 Task: Add an attachment to a Trello card and create an automation button to move the card to the 'To Do' list on Board0000000033.
Action: Mouse moved to (296, 210)
Screenshot: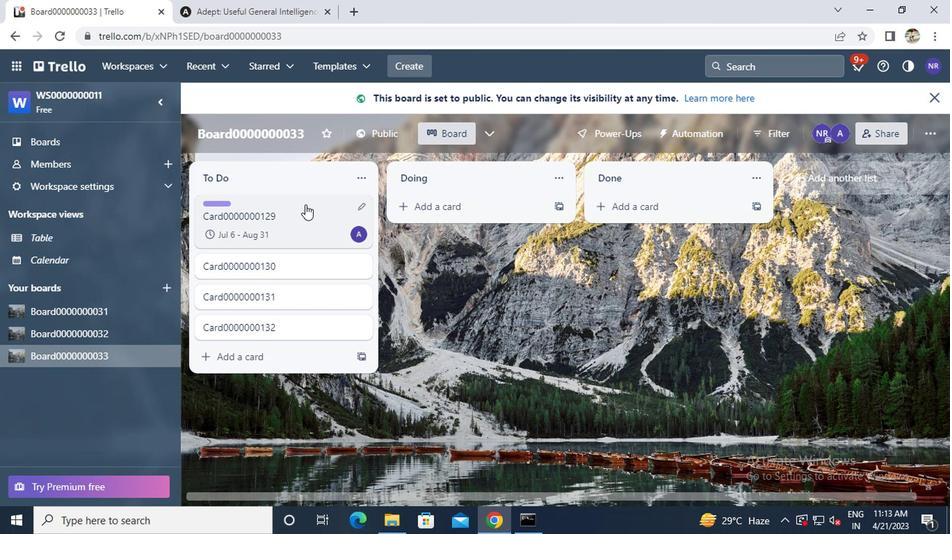 
Action: Mouse pressed left at (296, 210)
Screenshot: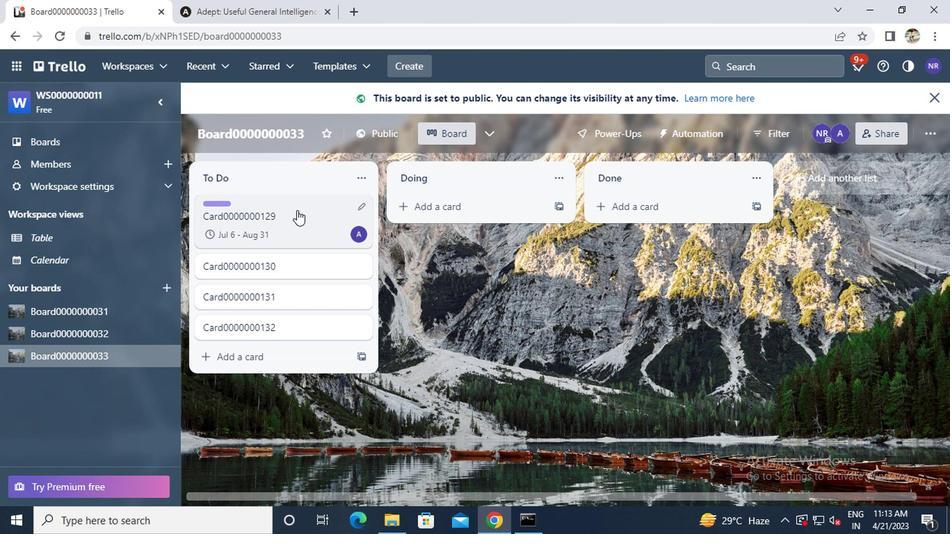 
Action: Mouse moved to (316, 217)
Screenshot: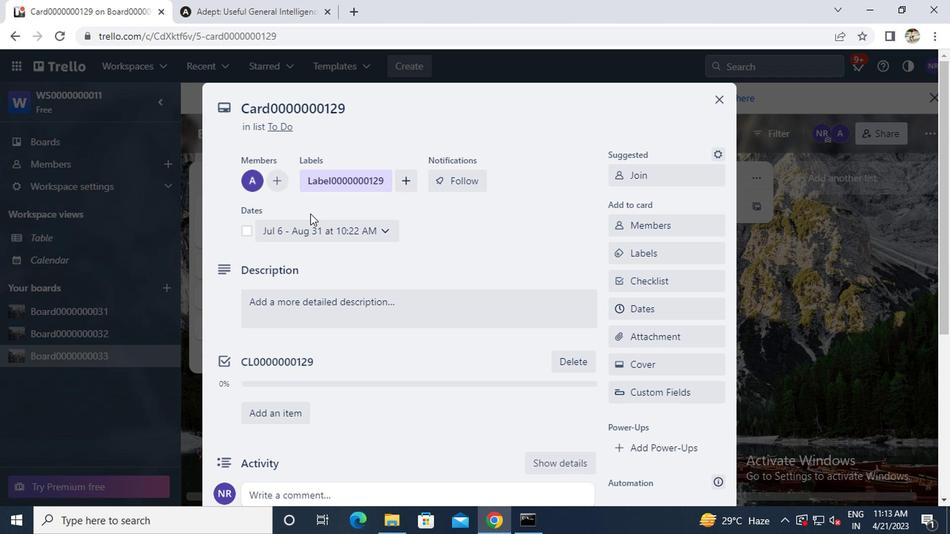 
Action: Mouse scrolled (316, 216) with delta (0, 0)
Screenshot: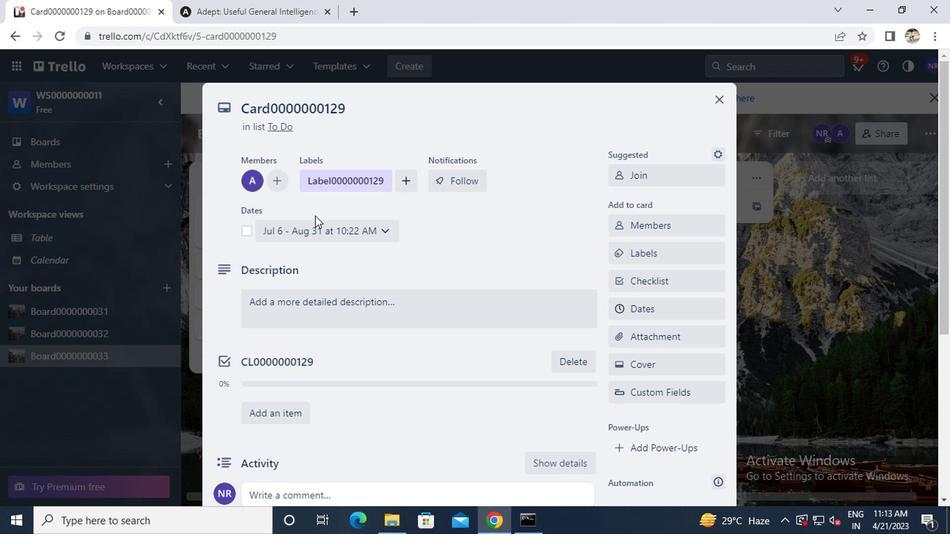 
Action: Mouse scrolled (316, 216) with delta (0, 0)
Screenshot: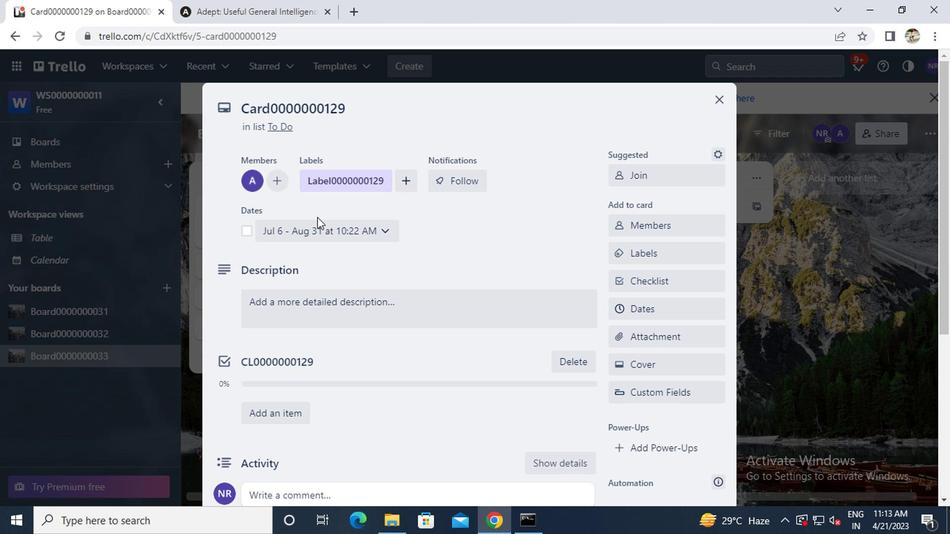 
Action: Mouse moved to (621, 198)
Screenshot: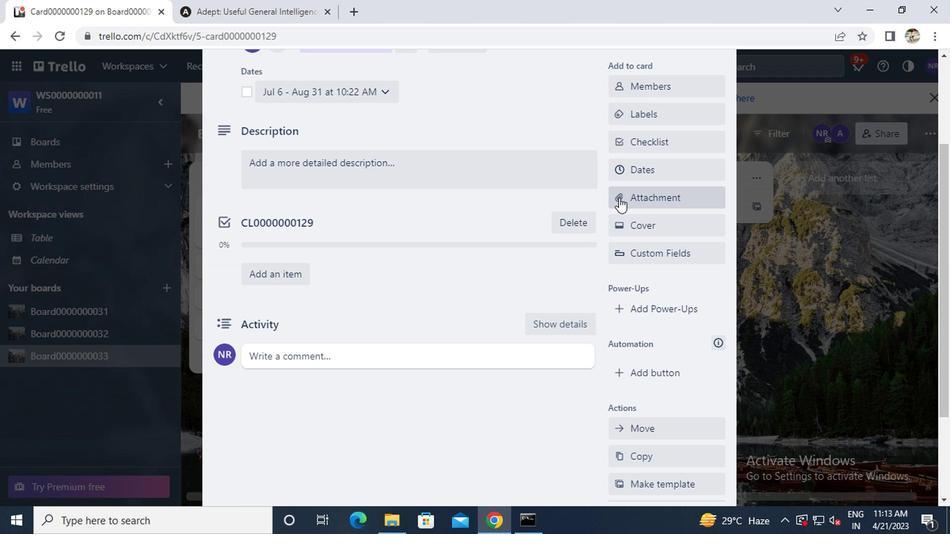 
Action: Mouse pressed left at (621, 198)
Screenshot: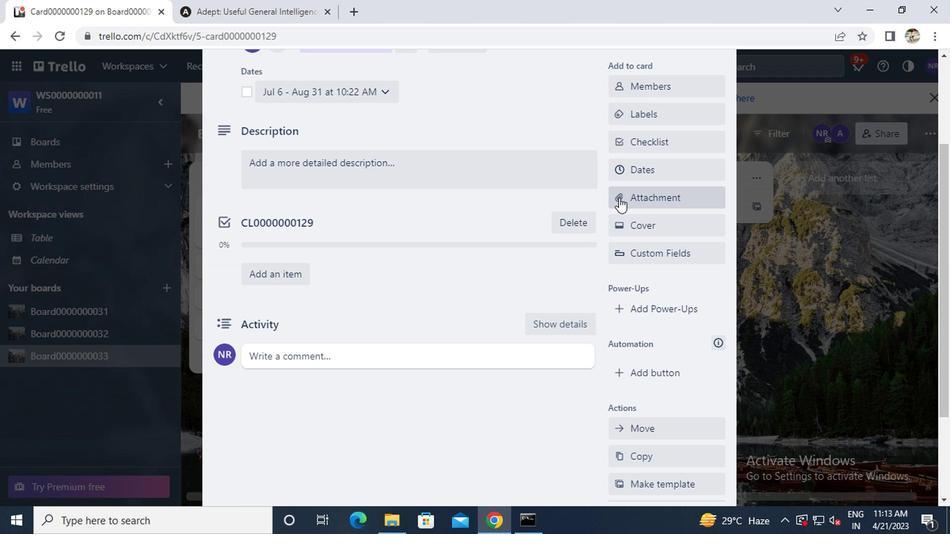 
Action: Mouse moved to (639, 118)
Screenshot: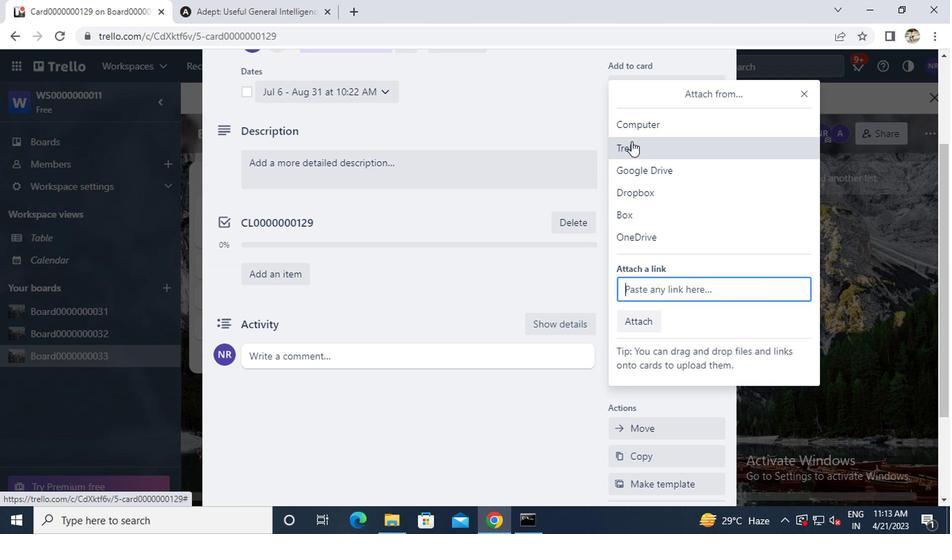 
Action: Mouse pressed left at (639, 118)
Screenshot: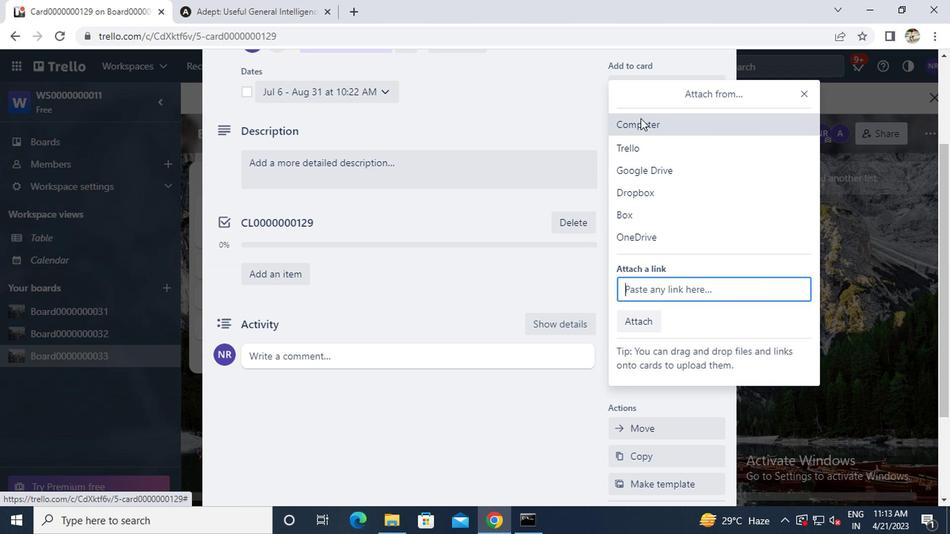 
Action: Mouse moved to (285, 204)
Screenshot: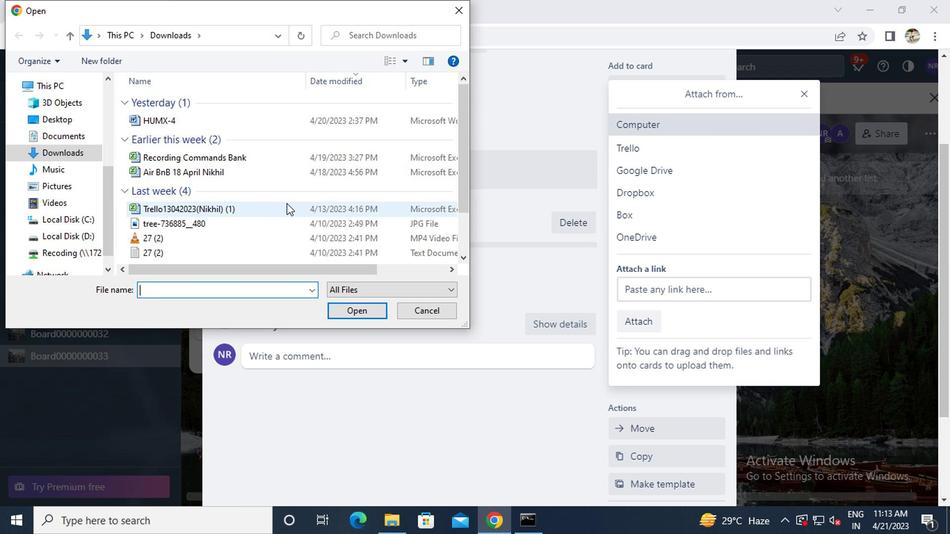
Action: Mouse pressed left at (285, 204)
Screenshot: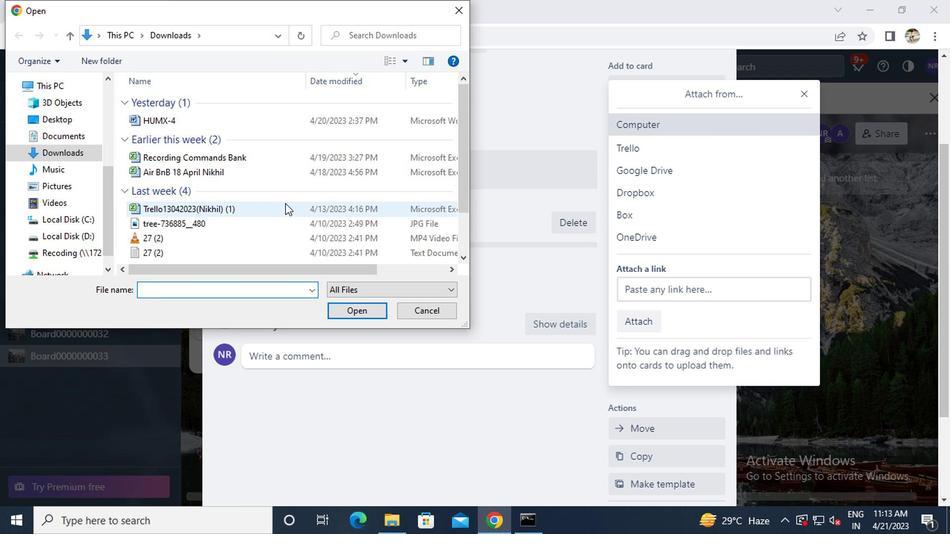 
Action: Mouse moved to (342, 307)
Screenshot: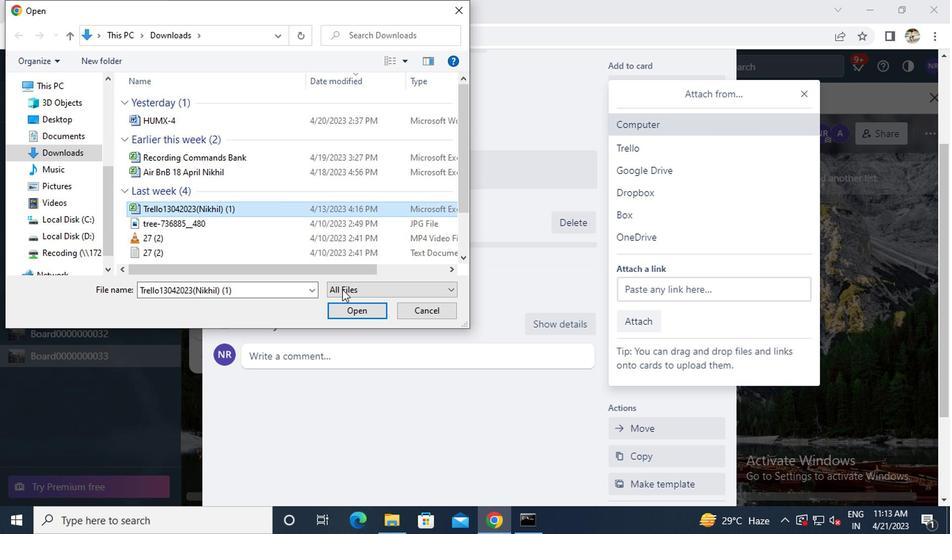 
Action: Mouse pressed left at (342, 307)
Screenshot: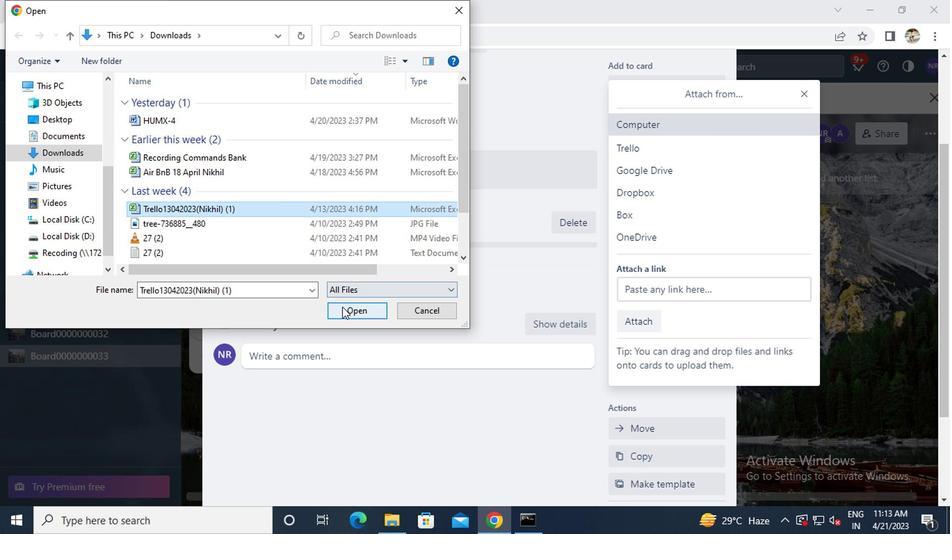 
Action: Mouse moved to (640, 223)
Screenshot: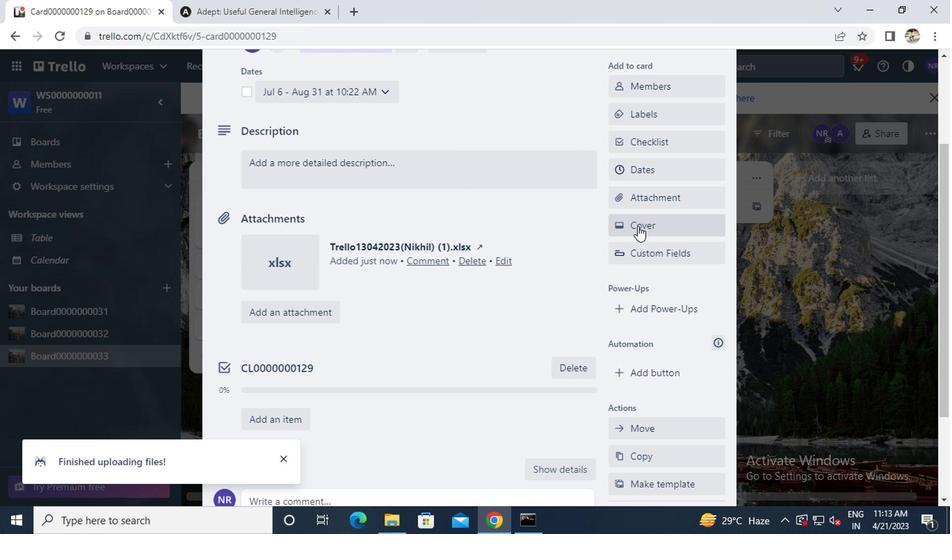 
Action: Mouse pressed left at (640, 223)
Screenshot: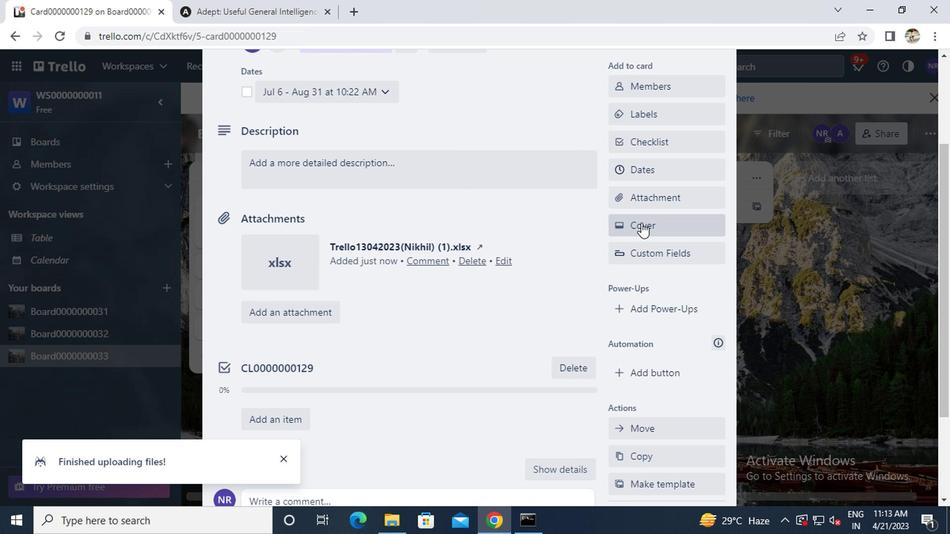 
Action: Mouse moved to (795, 218)
Screenshot: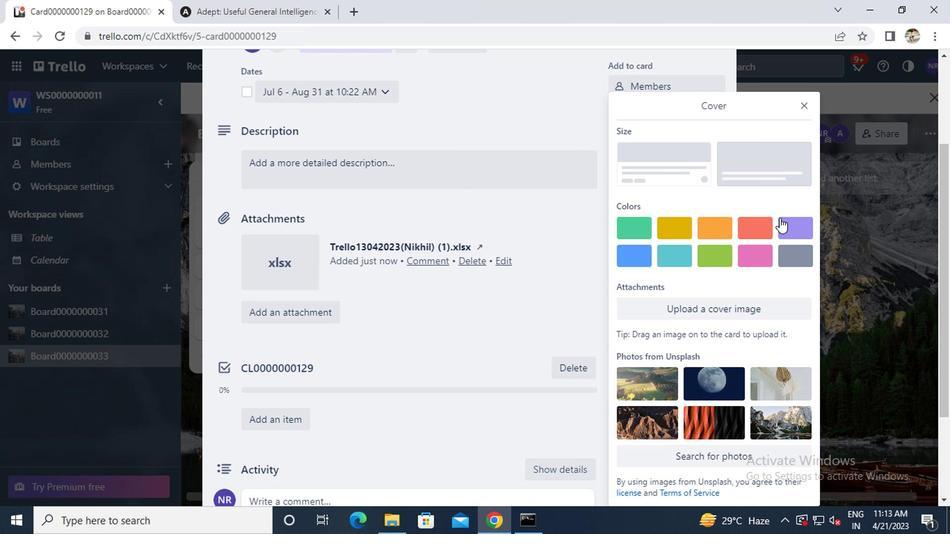 
Action: Mouse pressed left at (795, 218)
Screenshot: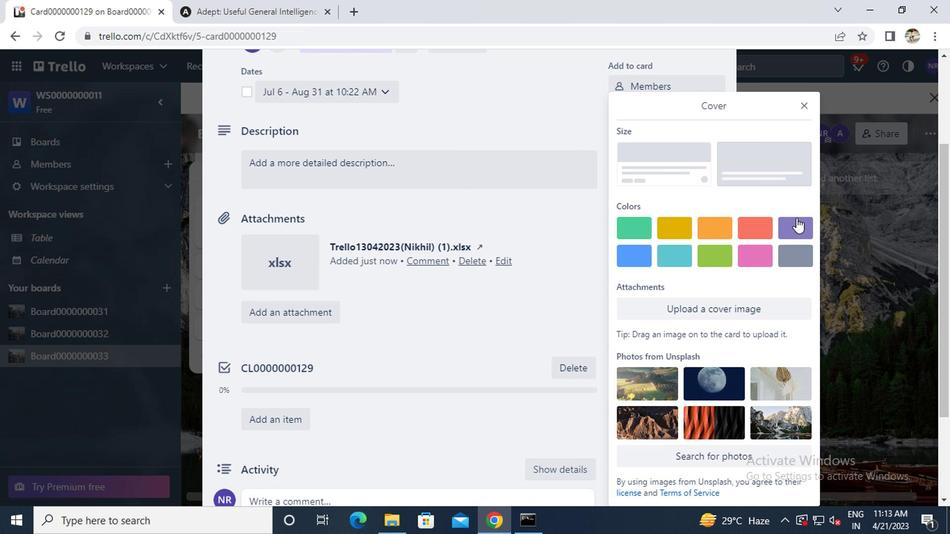 
Action: Mouse moved to (802, 95)
Screenshot: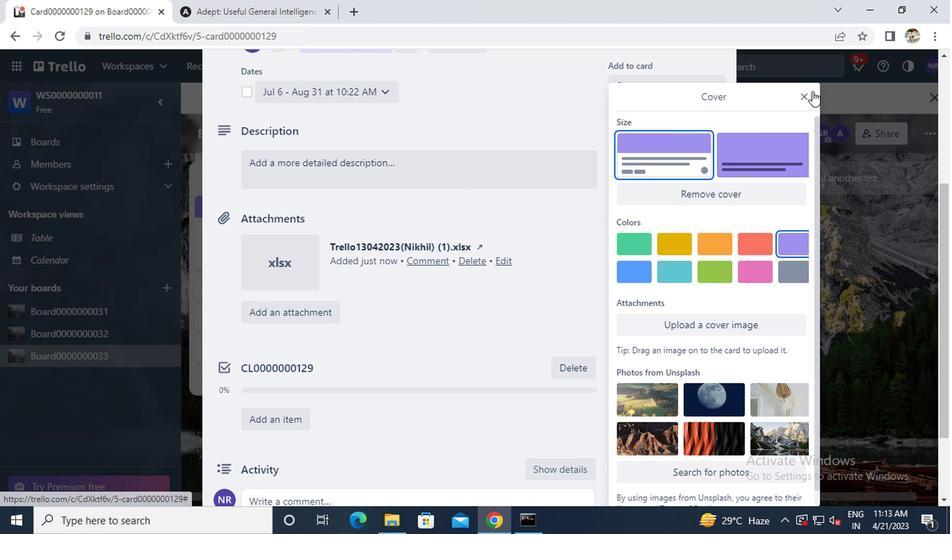 
Action: Mouse pressed left at (802, 95)
Screenshot: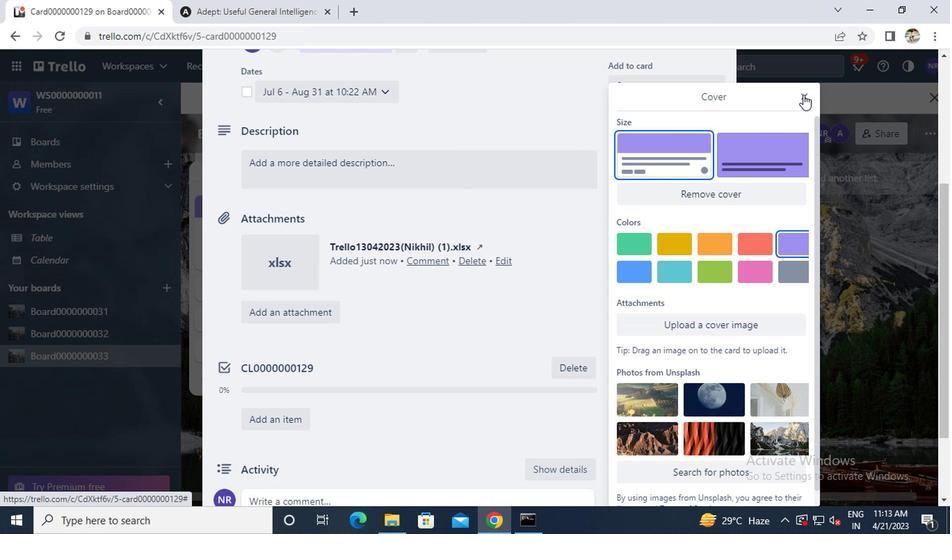 
Action: Mouse moved to (644, 345)
Screenshot: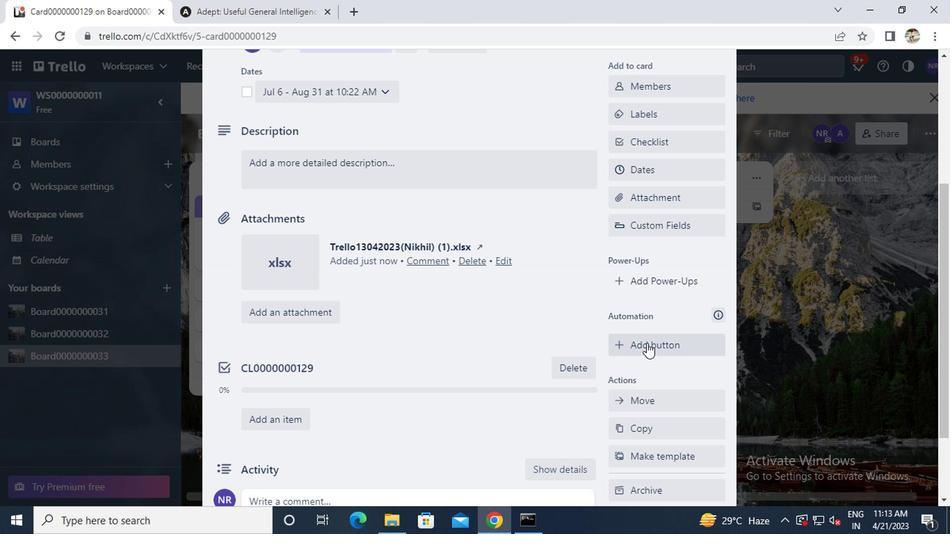 
Action: Mouse pressed left at (644, 345)
Screenshot: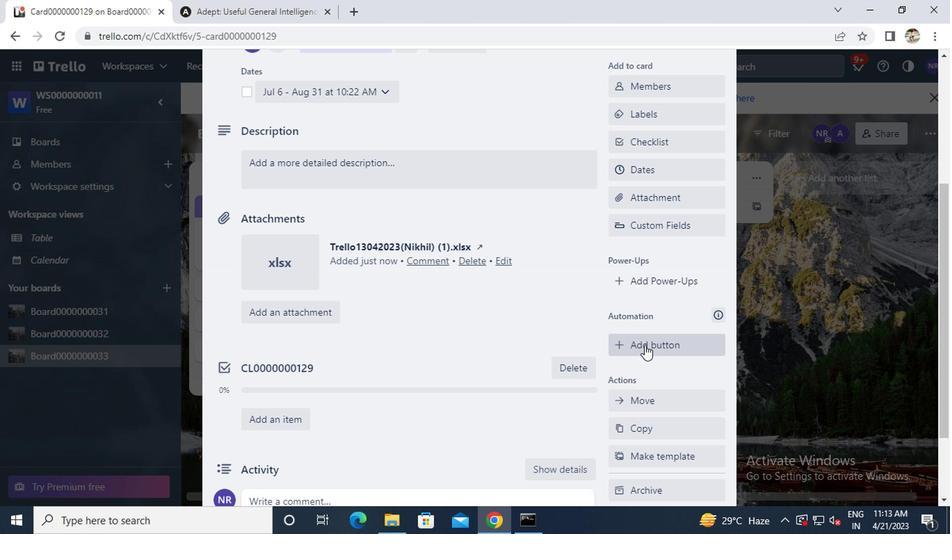 
Action: Mouse moved to (646, 161)
Screenshot: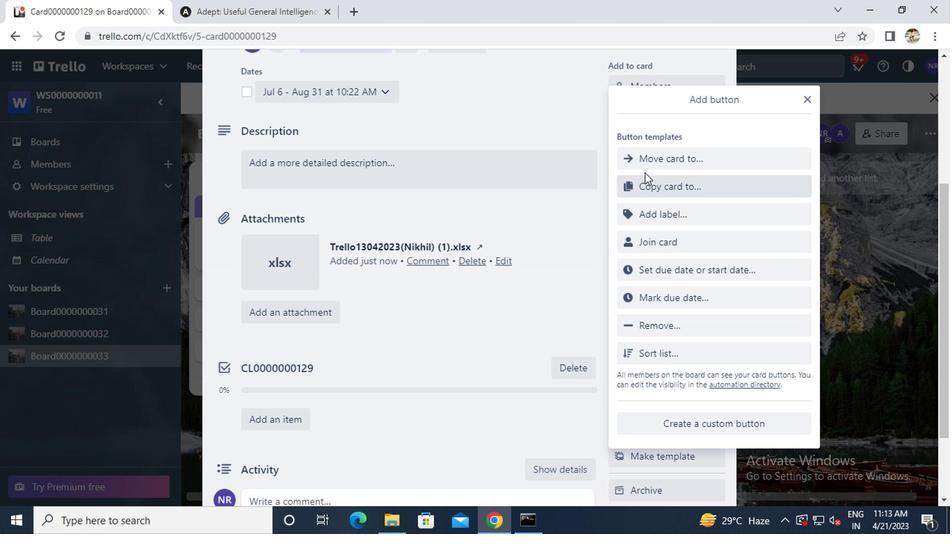 
Action: Mouse pressed left at (646, 161)
Screenshot: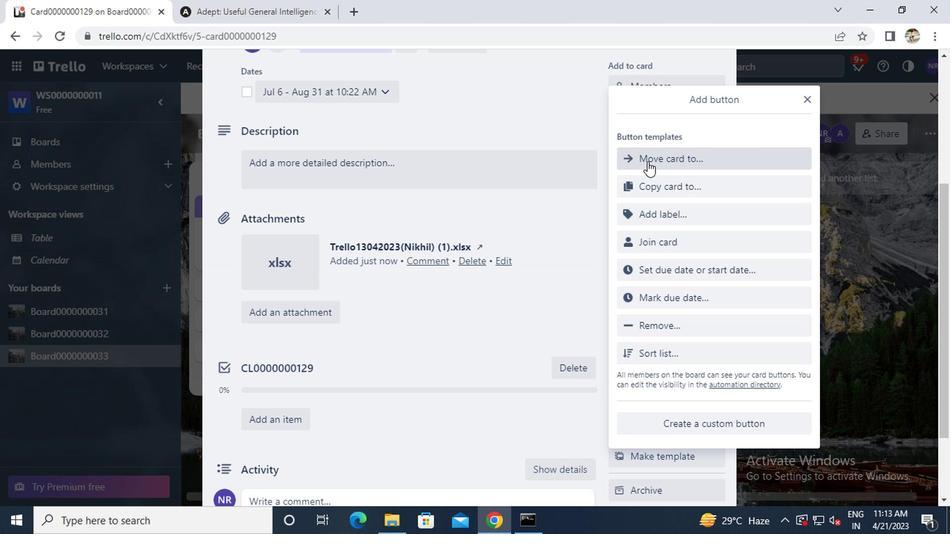 
Action: Key pressed b<Key.caps_lock>utton0000000129
Screenshot: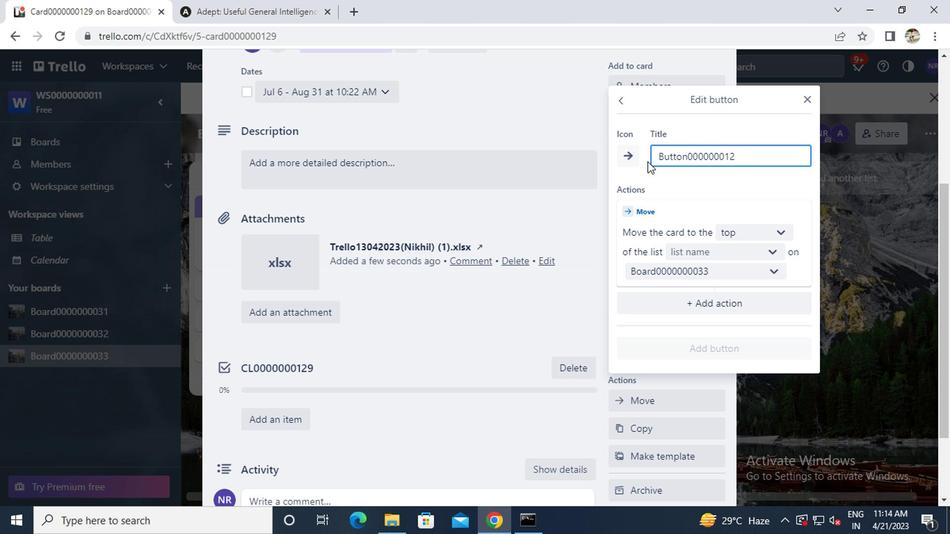 
Action: Mouse moved to (714, 249)
Screenshot: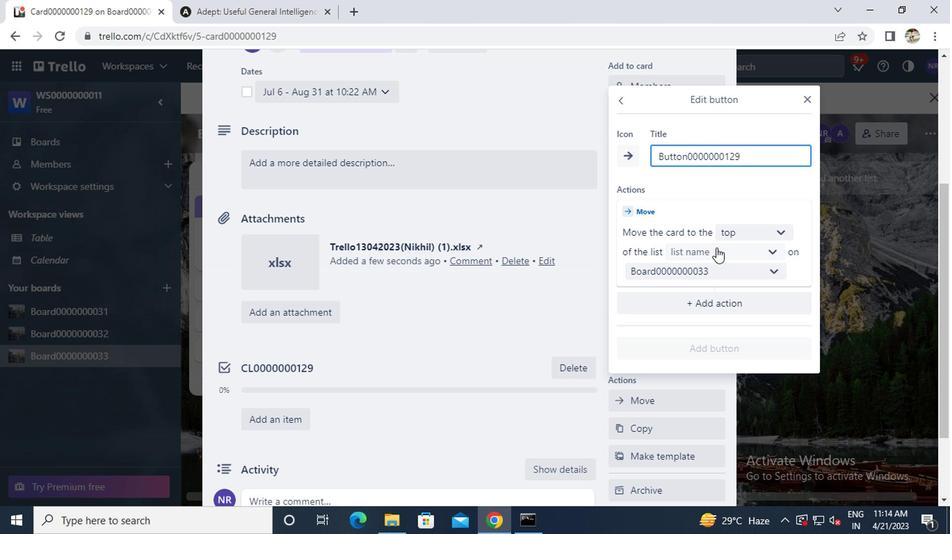 
Action: Mouse pressed left at (714, 249)
Screenshot: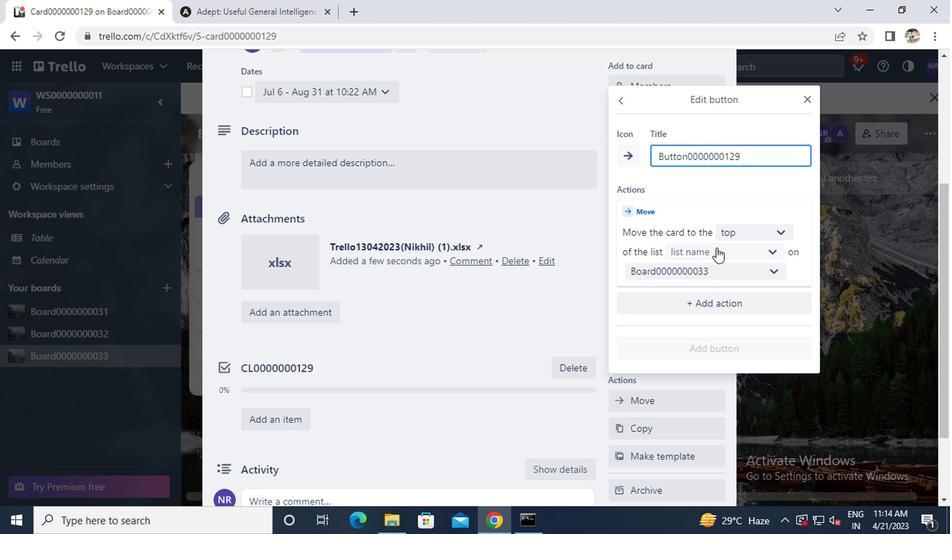 
Action: Mouse moved to (698, 276)
Screenshot: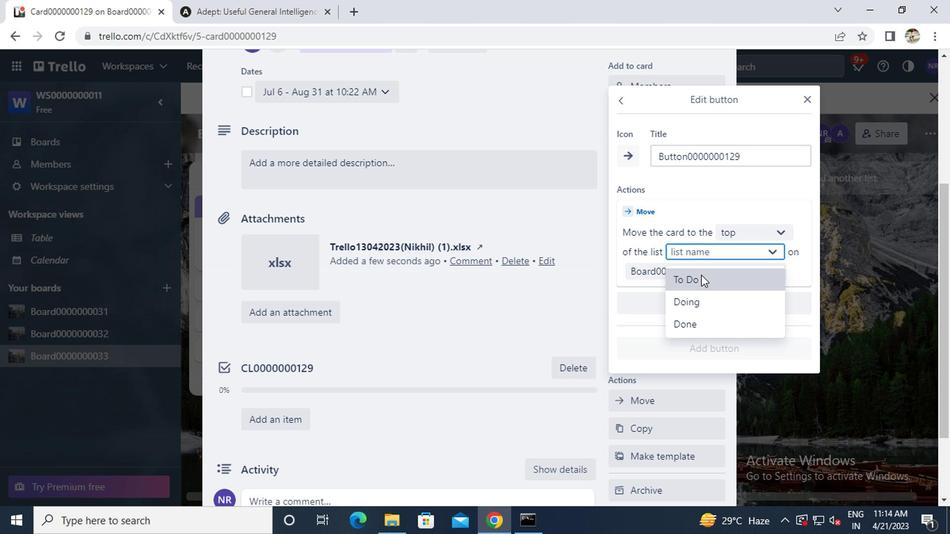 
Action: Mouse pressed left at (698, 276)
Screenshot: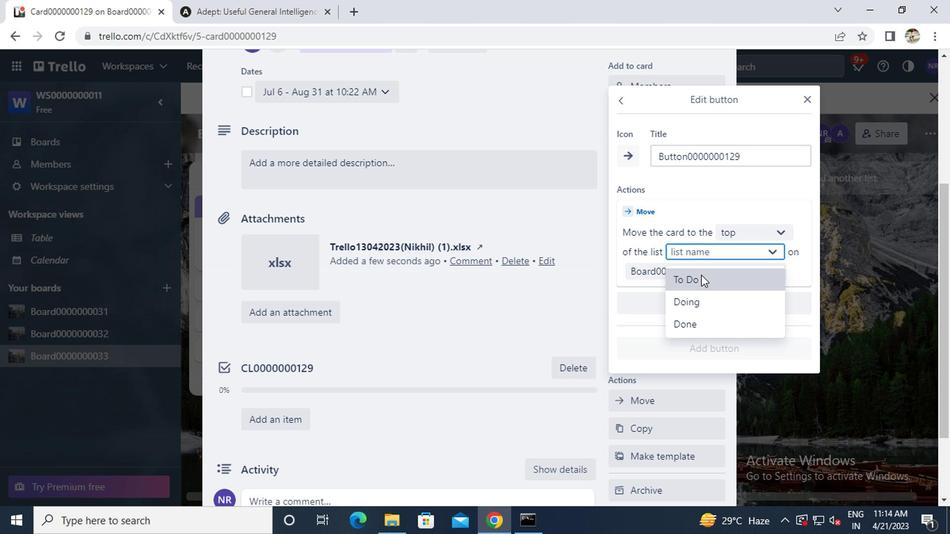 
Action: Mouse moved to (683, 343)
Screenshot: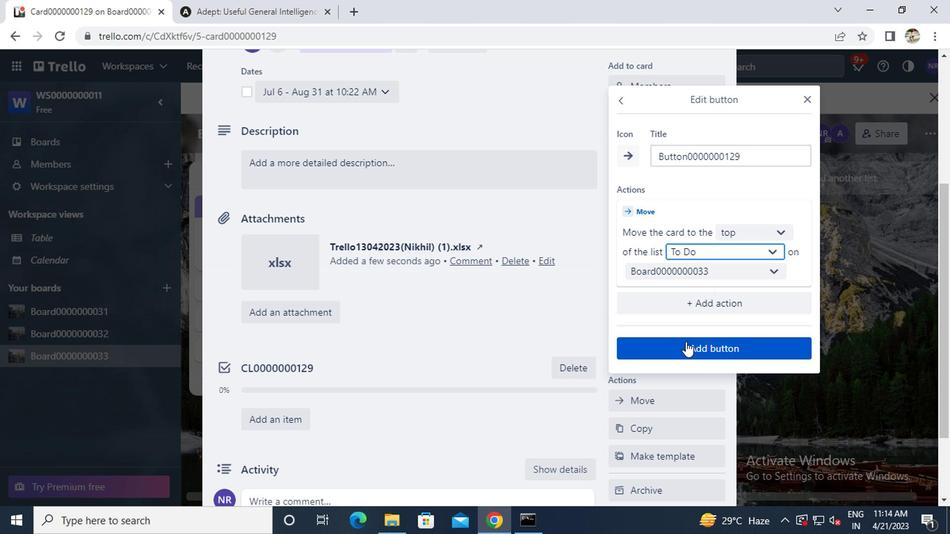 
Action: Mouse pressed left at (683, 343)
Screenshot: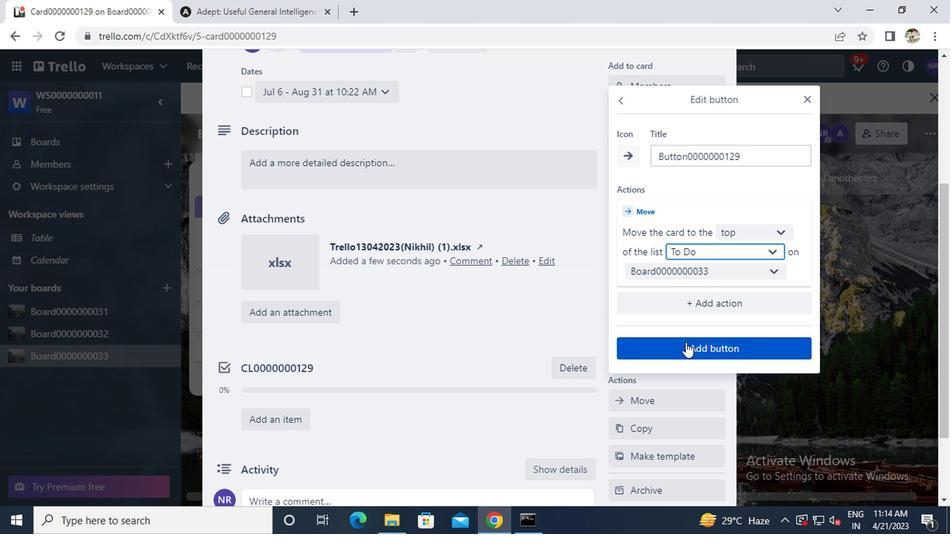 
Action: Mouse moved to (392, 173)
Screenshot: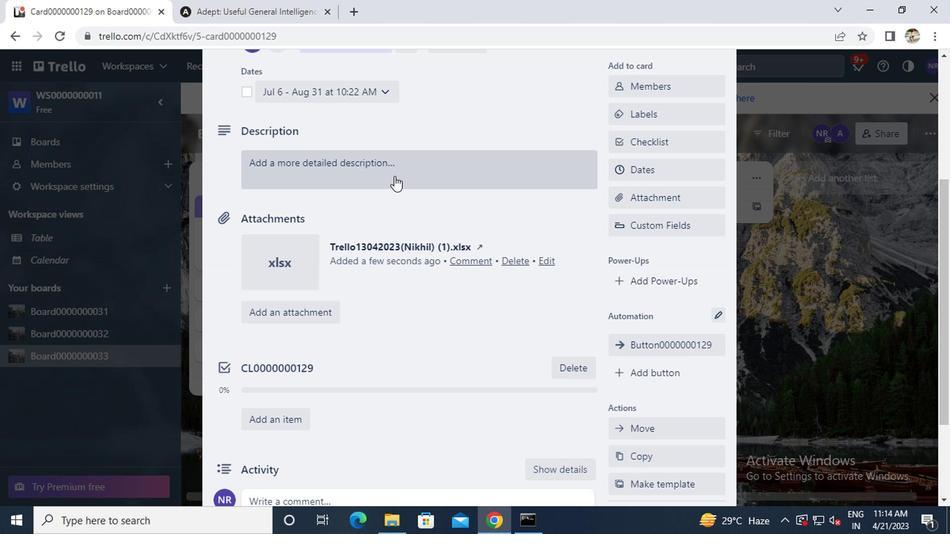 
Action: Mouse pressed left at (392, 173)
Screenshot: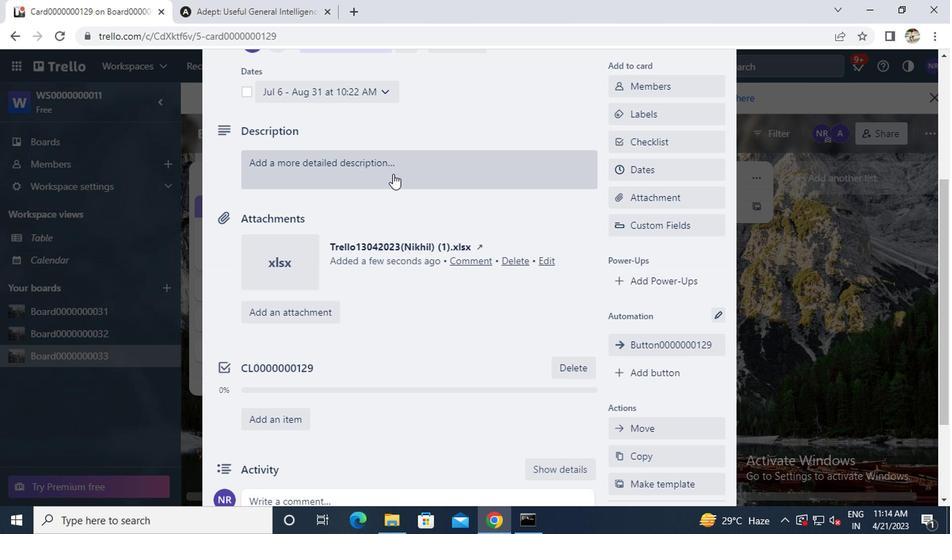 
Action: Key pressed <Key.caps_lock>ds0000000129
Screenshot: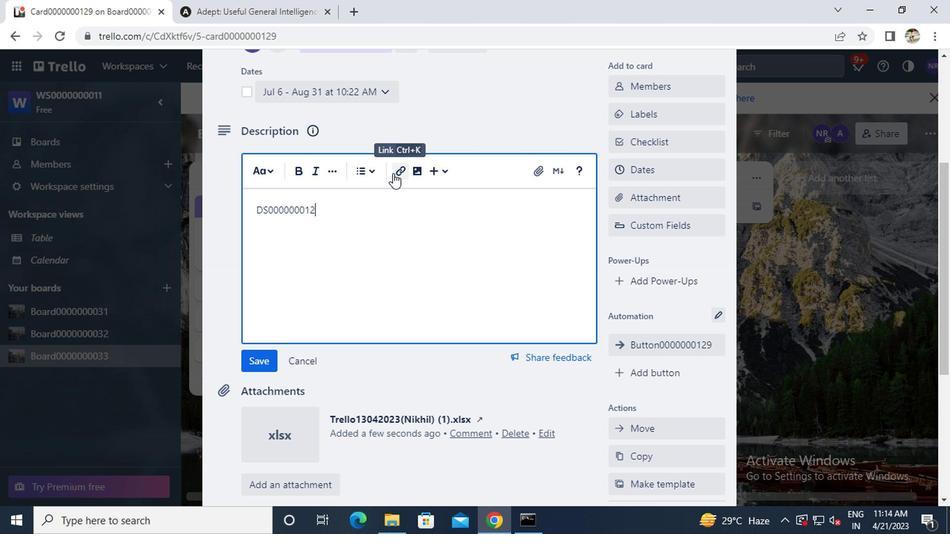 
Action: Mouse moved to (263, 363)
Screenshot: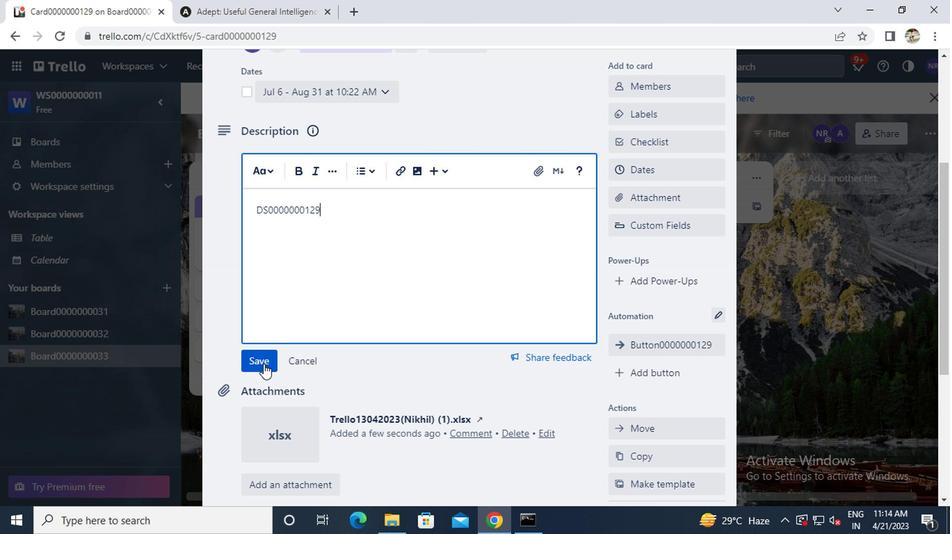 
Action: Mouse pressed left at (263, 363)
Screenshot: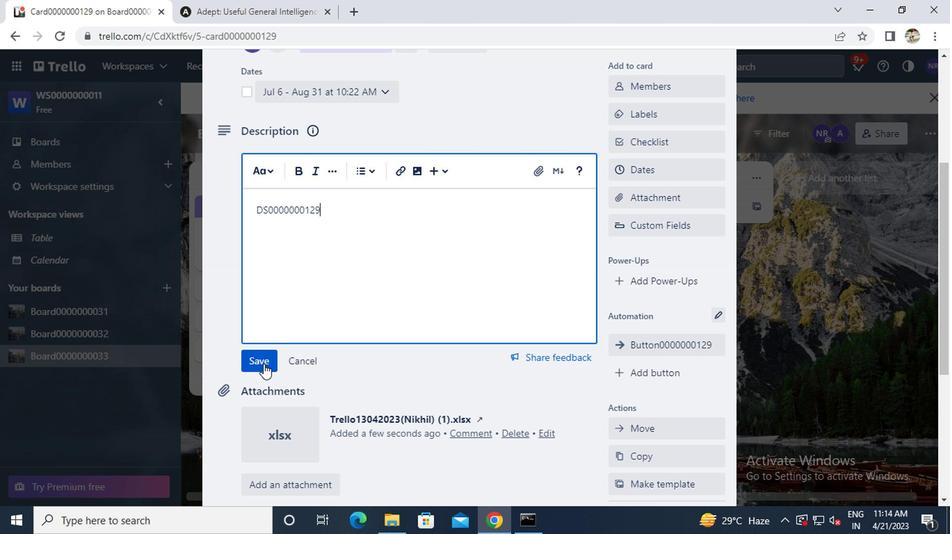 
Action: Mouse moved to (266, 362)
Screenshot: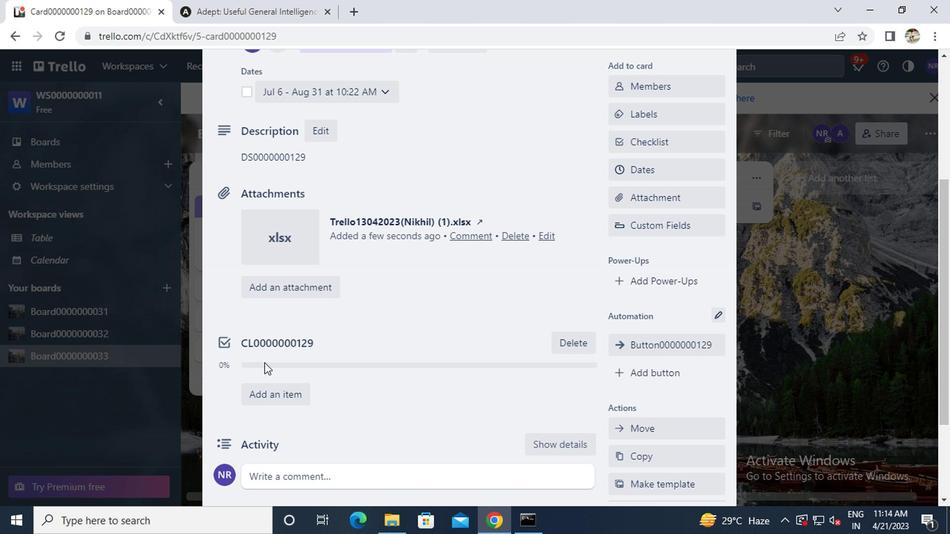 
Action: Mouse scrolled (266, 361) with delta (0, 0)
Screenshot: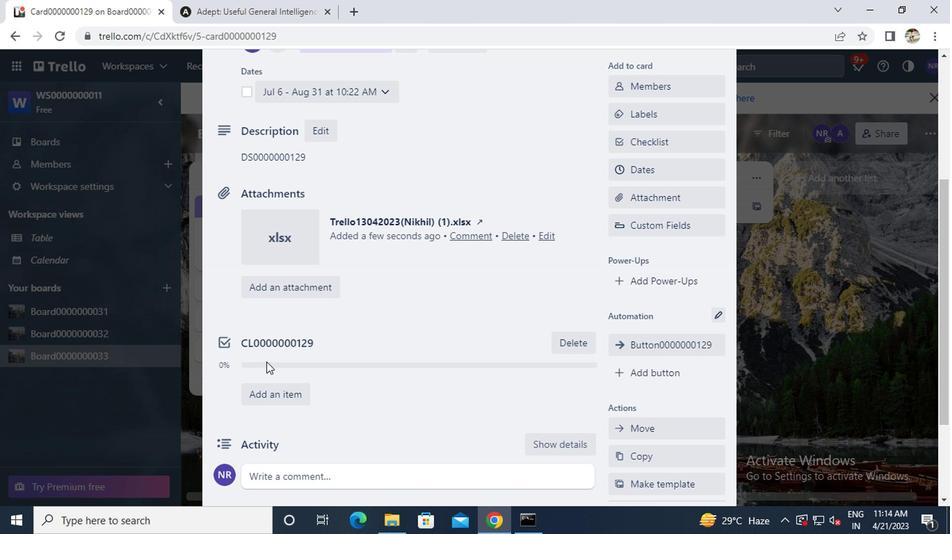 
Action: Mouse scrolled (266, 361) with delta (0, 0)
Screenshot: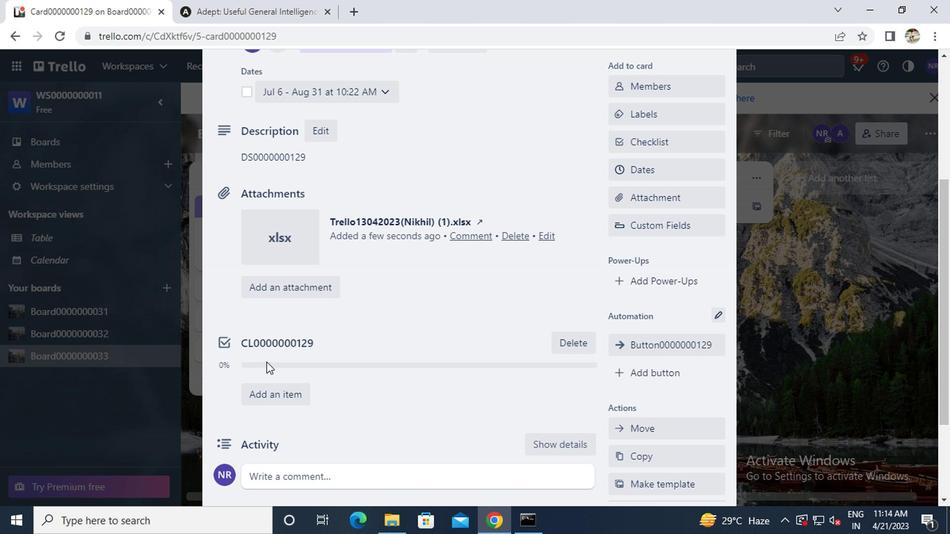 
Action: Mouse moved to (268, 347)
Screenshot: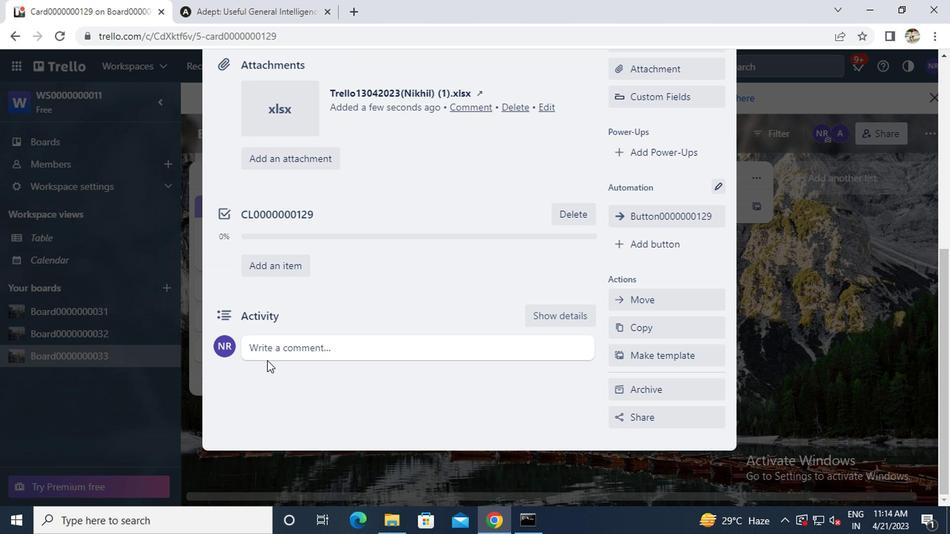 
Action: Mouse pressed left at (268, 347)
Screenshot: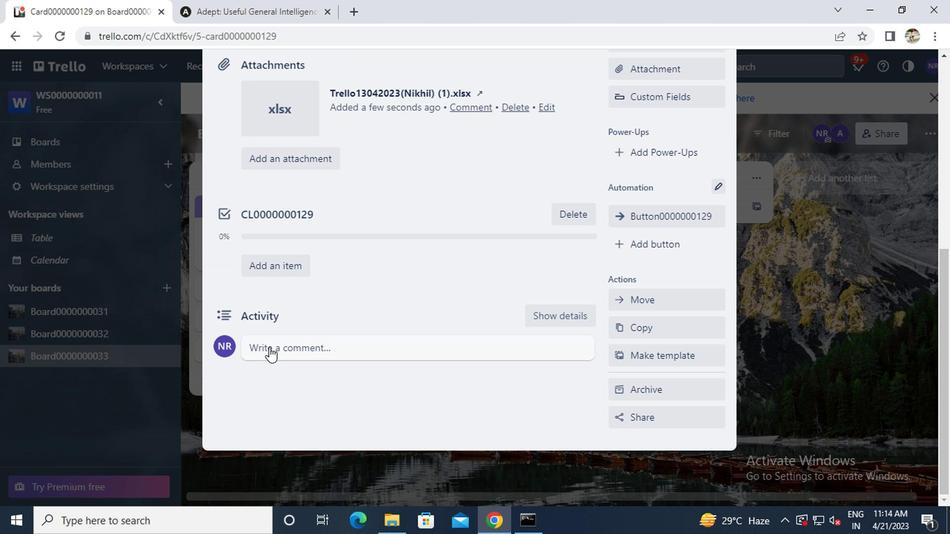 
Action: Mouse moved to (268, 347)
Screenshot: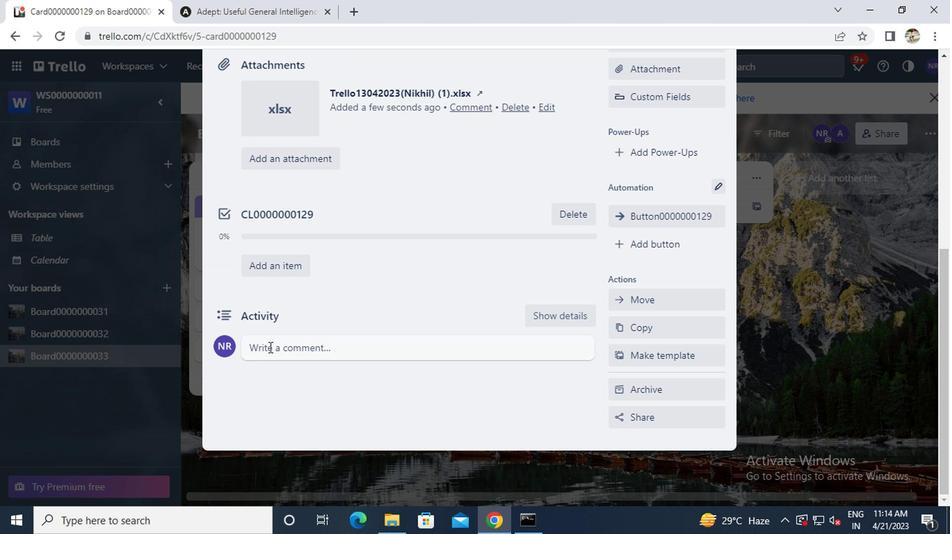 
Action: Key pressed cm0000000129
Screenshot: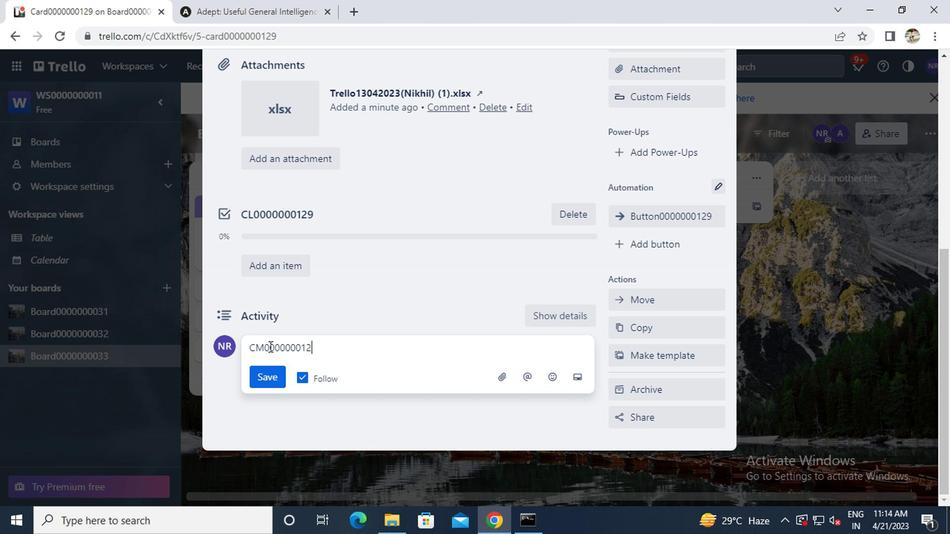 
Action: Mouse moved to (273, 376)
Screenshot: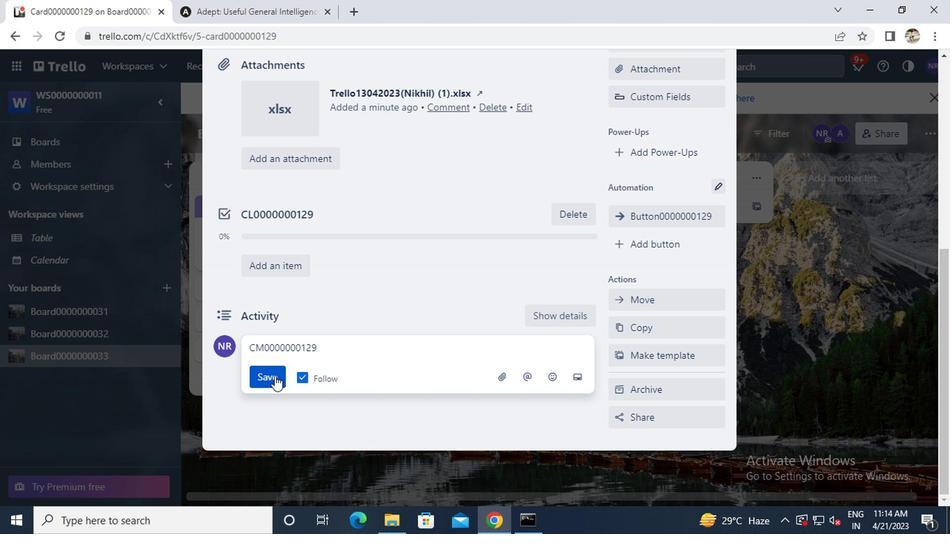 
Action: Mouse pressed left at (273, 376)
Screenshot: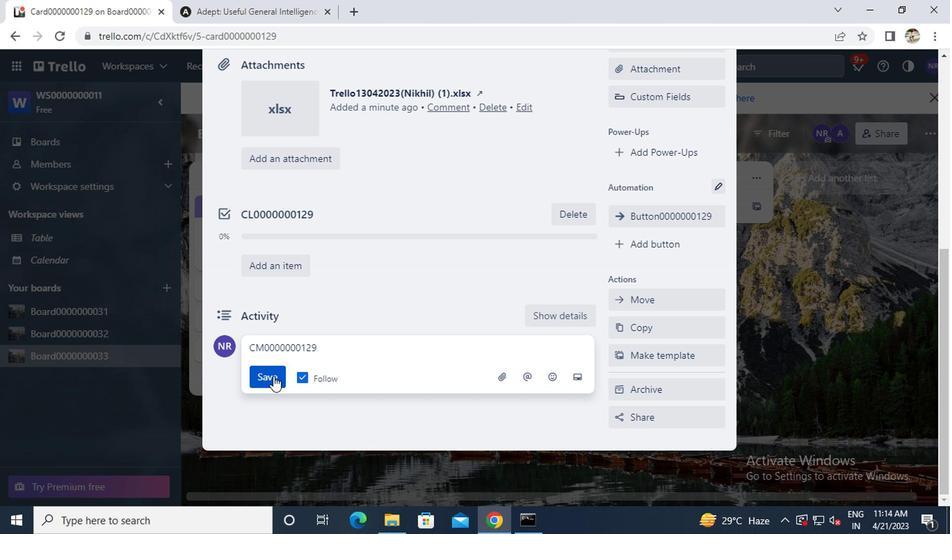 
Action: Mouse scrolled (273, 377) with delta (0, 0)
Screenshot: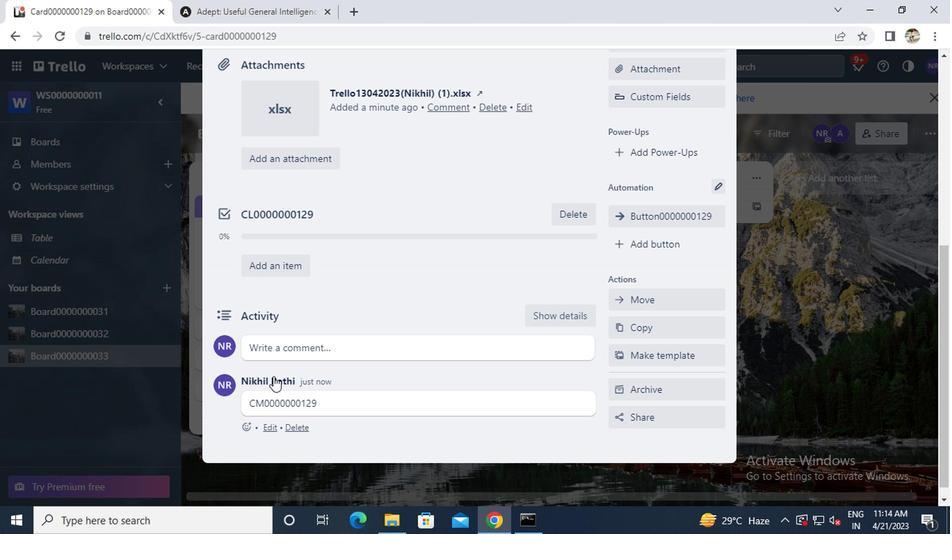 
Action: Mouse scrolled (273, 377) with delta (0, 0)
Screenshot: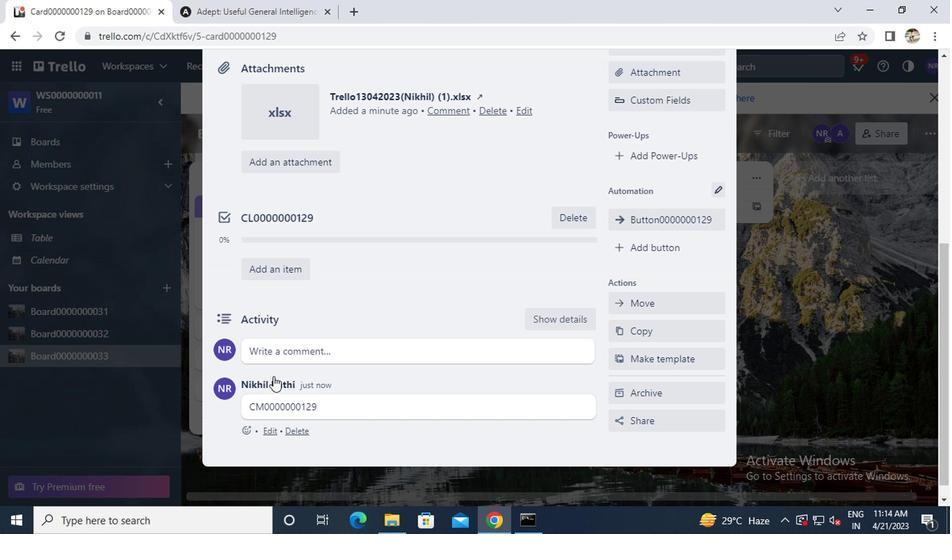 
Action: Mouse scrolled (273, 377) with delta (0, 0)
Screenshot: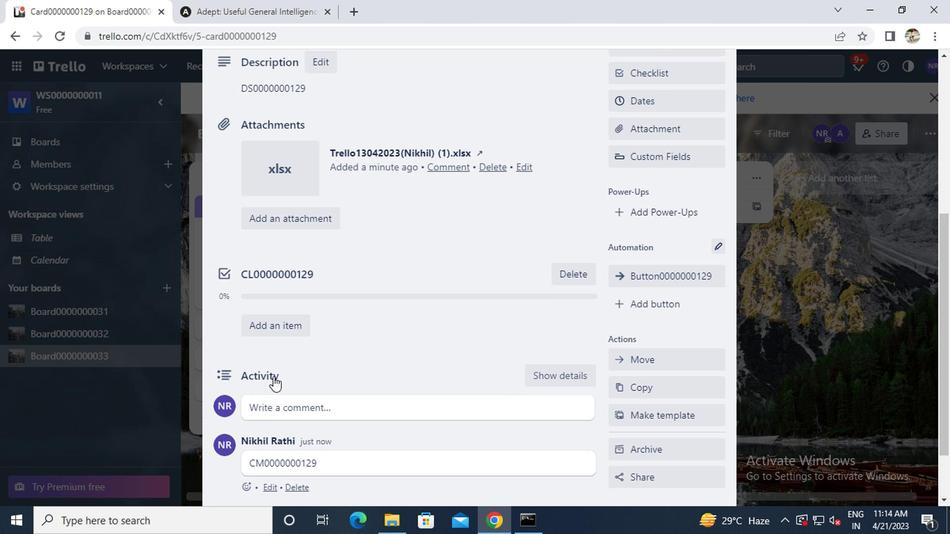 
Action: Mouse scrolled (273, 377) with delta (0, 0)
Screenshot: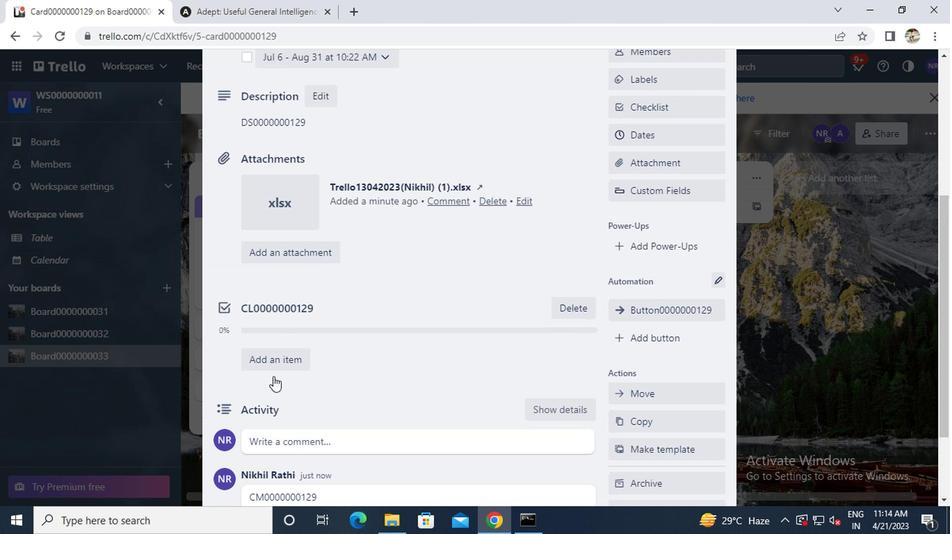 
Action: Mouse scrolled (273, 377) with delta (0, 0)
Screenshot: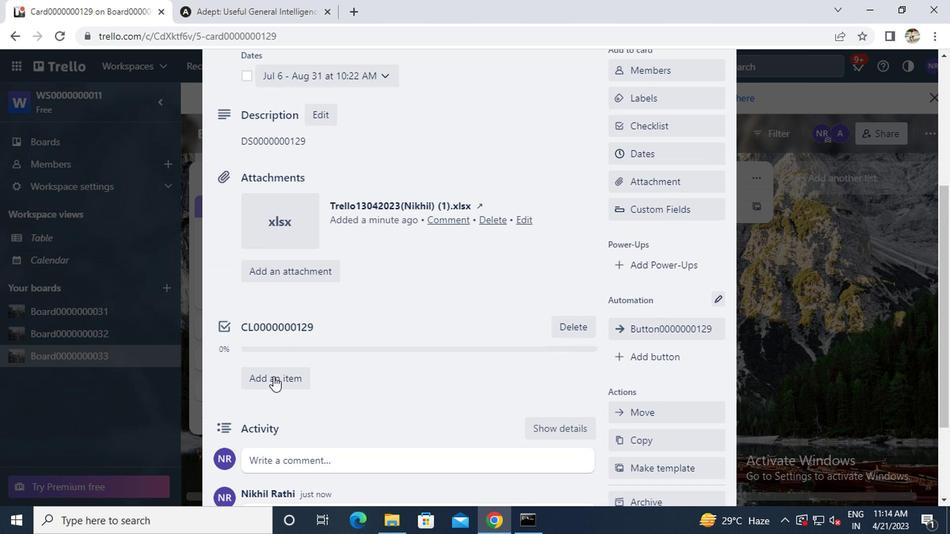 
Action: Mouse moved to (272, 376)
Screenshot: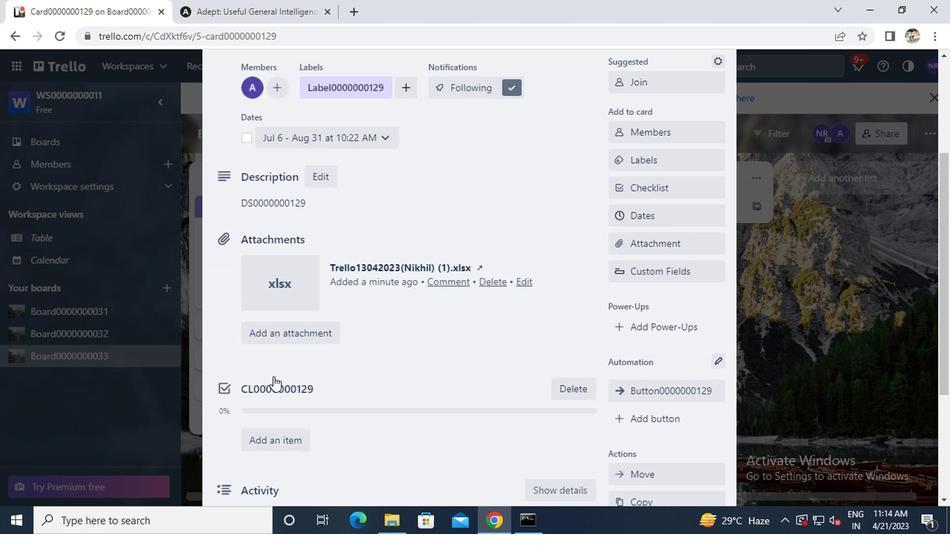 
Action: Mouse scrolled (272, 377) with delta (0, 0)
Screenshot: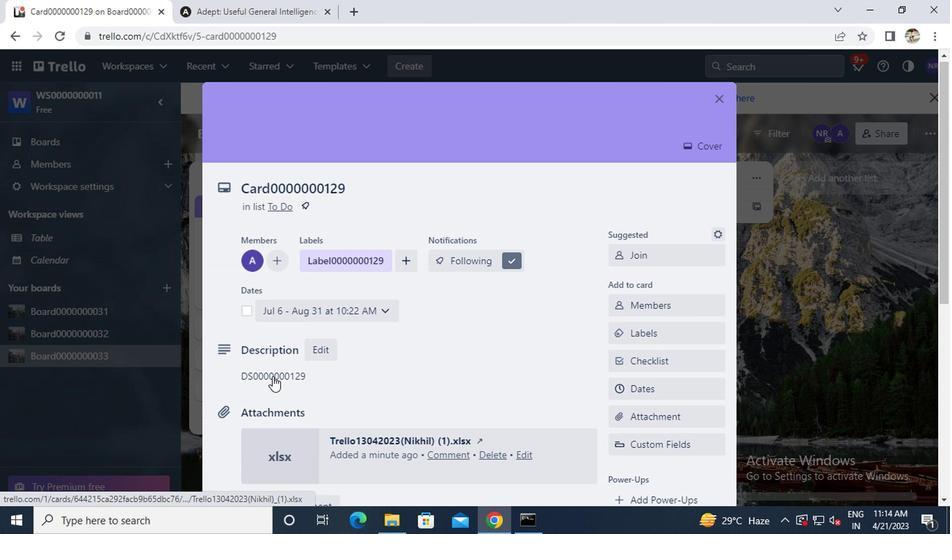 
Action: Mouse scrolled (272, 377) with delta (0, 0)
Screenshot: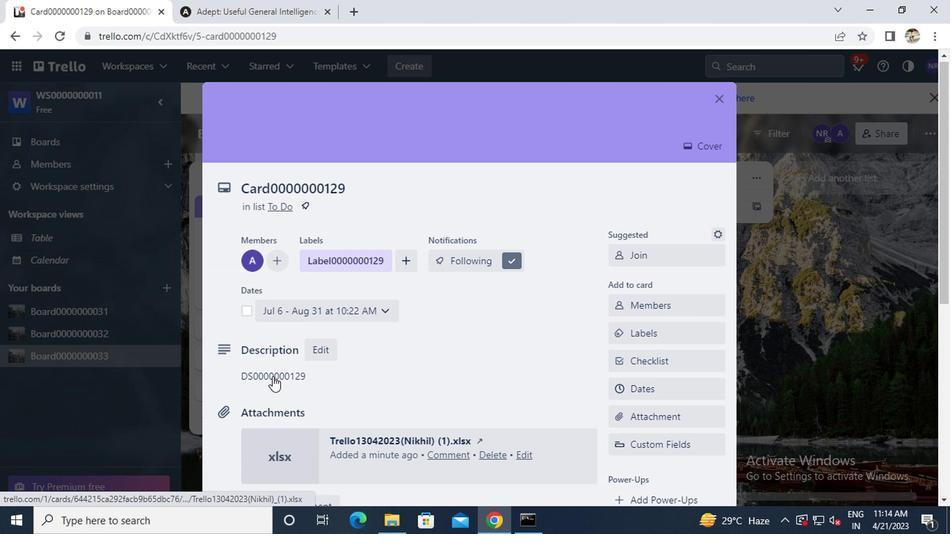 
Action: Mouse moved to (713, 99)
Screenshot: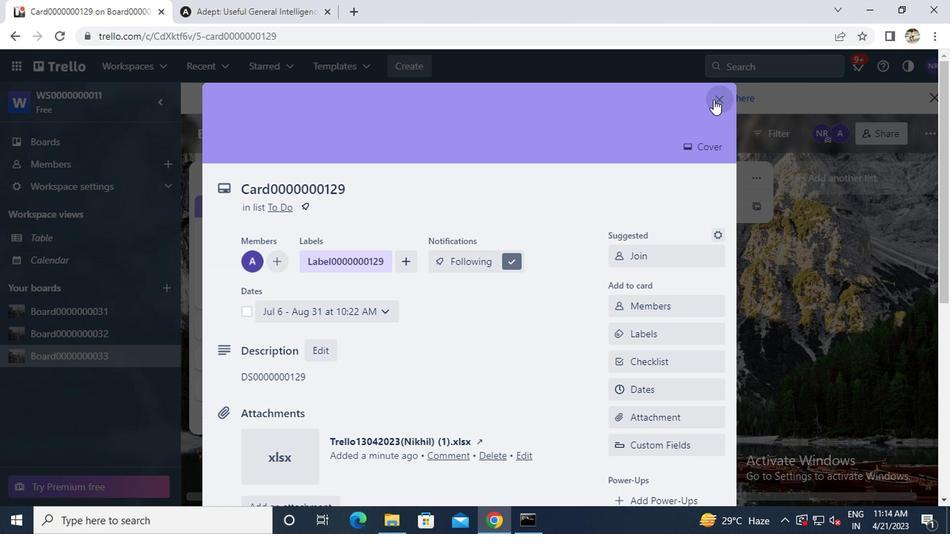 
Action: Mouse pressed left at (713, 99)
Screenshot: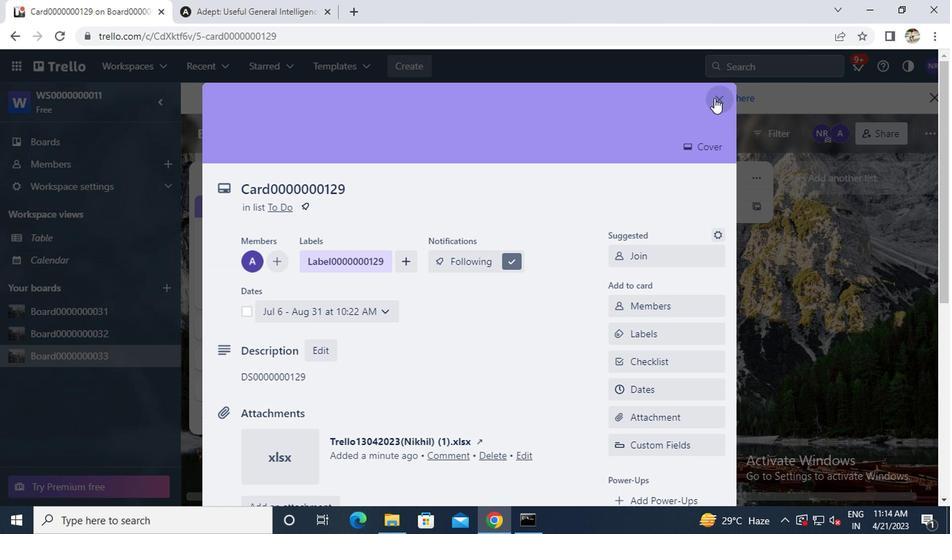 
